 Task: Move the task Upgrade and migrate company customer support to a cloud-based solution to the section Done in the project ApprisePro and filter the tasks in the project by High Priority
Action: Mouse moved to (406, 369)
Screenshot: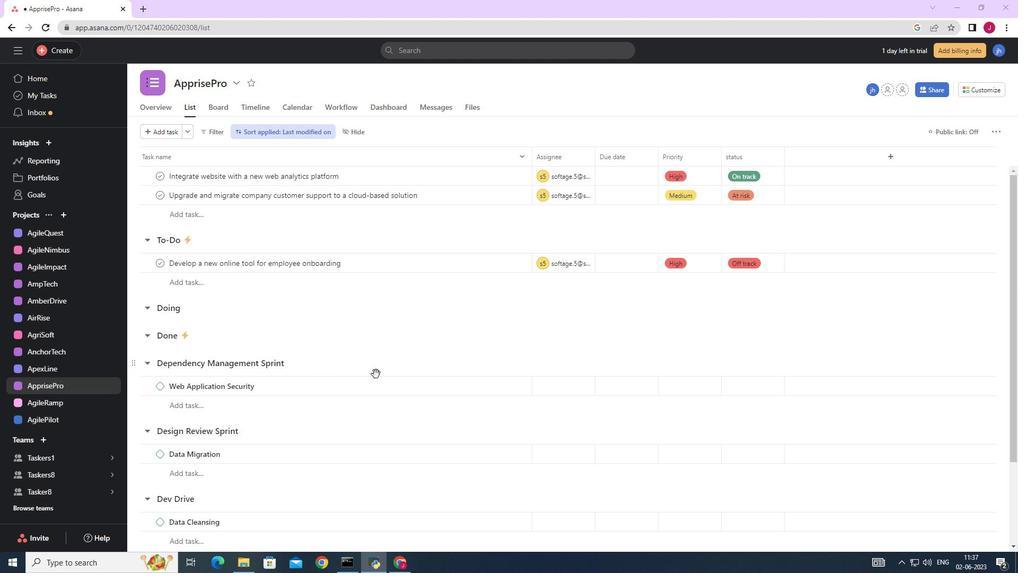 
Action: Mouse scrolled (406, 370) with delta (0, 0)
Screenshot: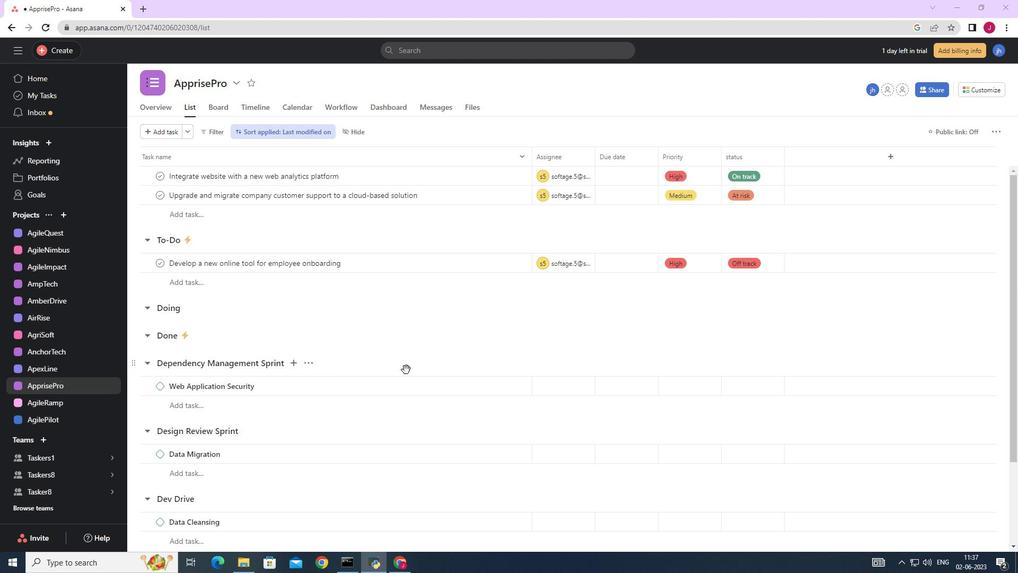 
Action: Mouse scrolled (406, 370) with delta (0, 0)
Screenshot: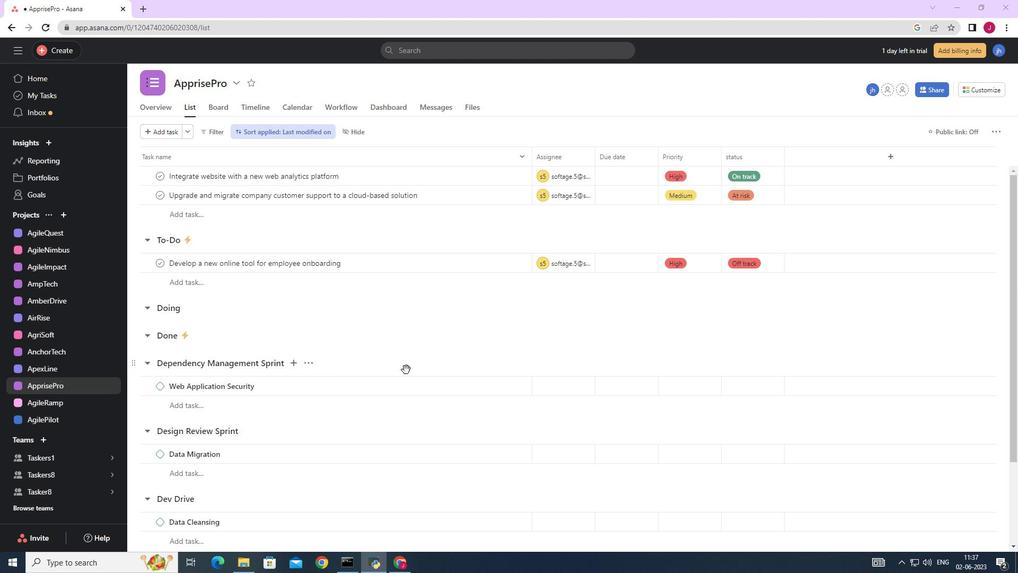 
Action: Mouse moved to (406, 369)
Screenshot: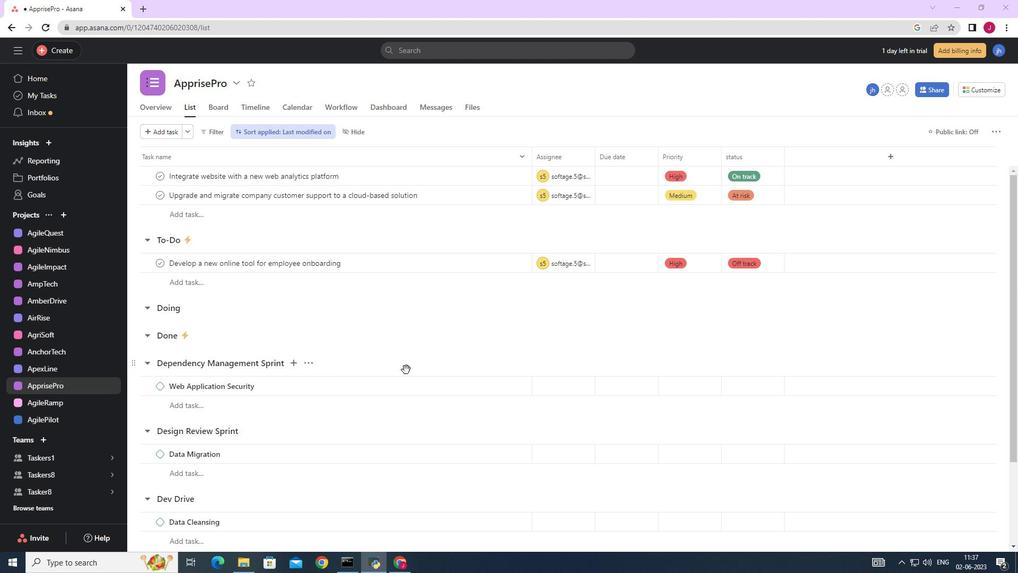 
Action: Mouse scrolled (406, 369) with delta (0, 0)
Screenshot: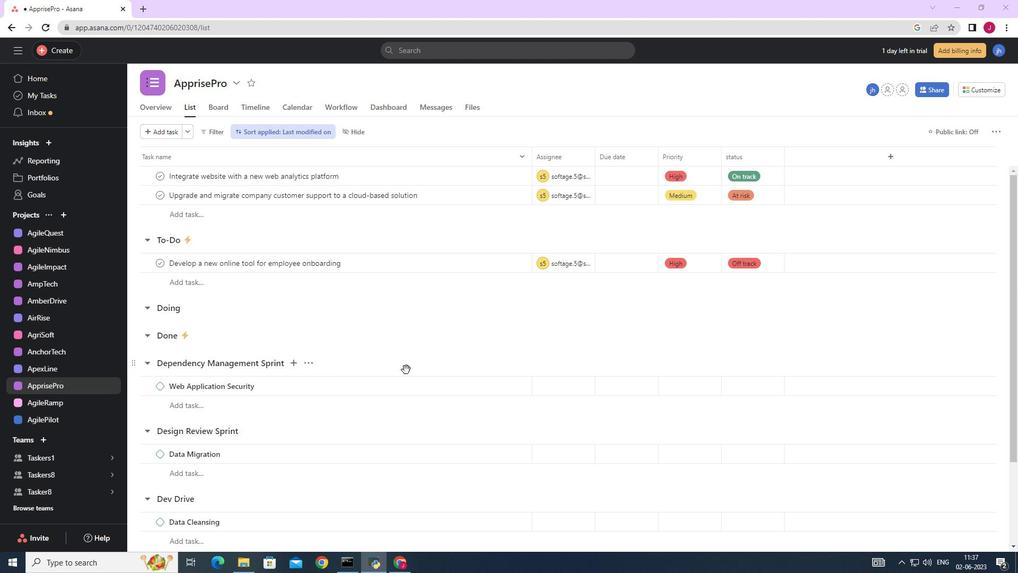 
Action: Mouse moved to (503, 195)
Screenshot: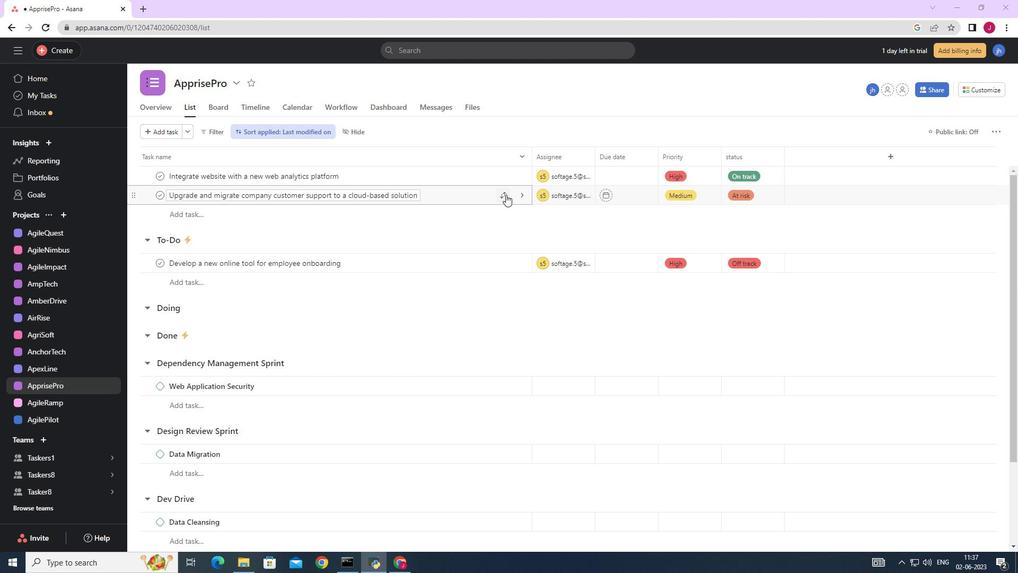 
Action: Mouse pressed left at (503, 195)
Screenshot: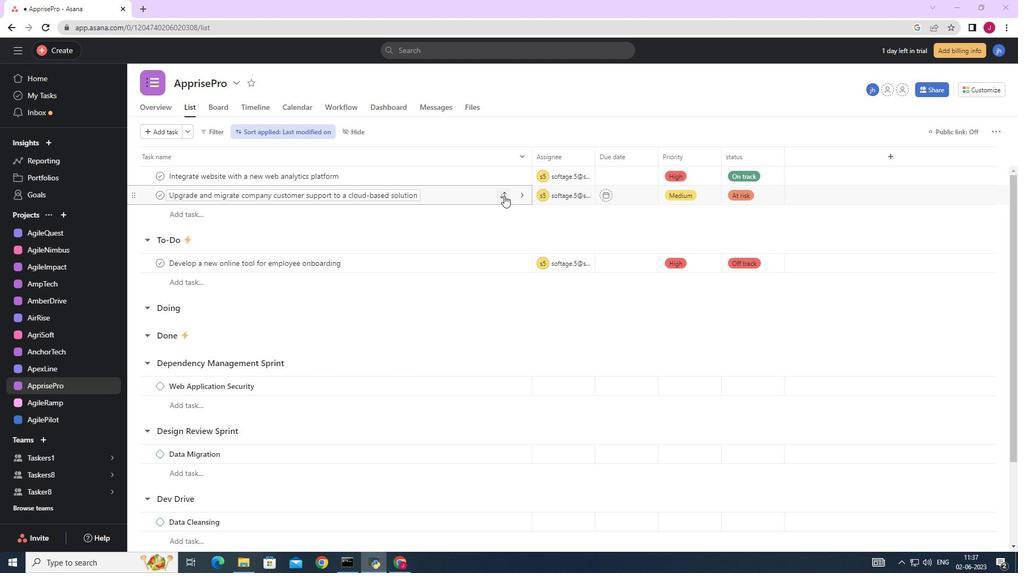 
Action: Mouse moved to (412, 291)
Screenshot: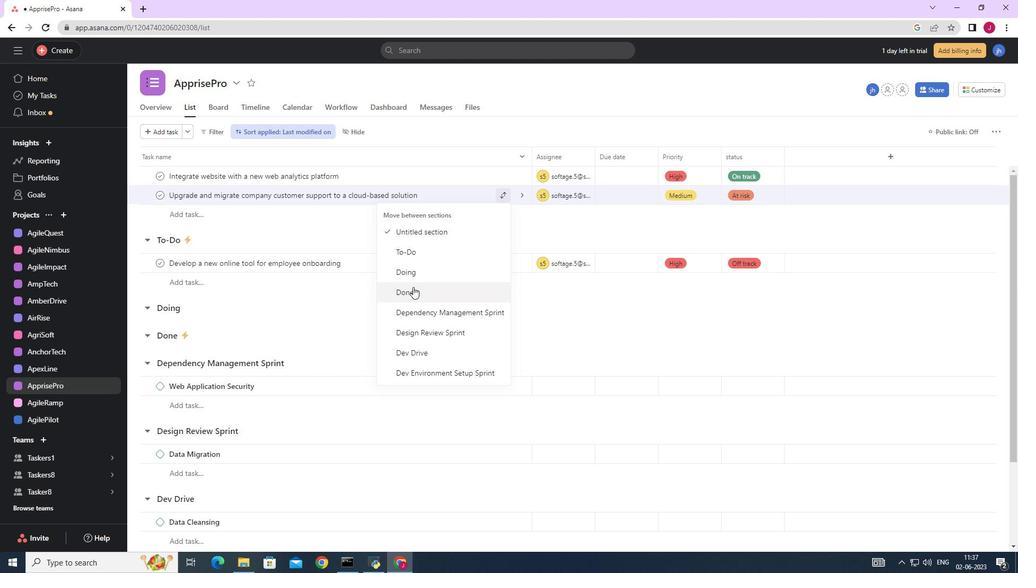 
Action: Mouse pressed left at (412, 291)
Screenshot: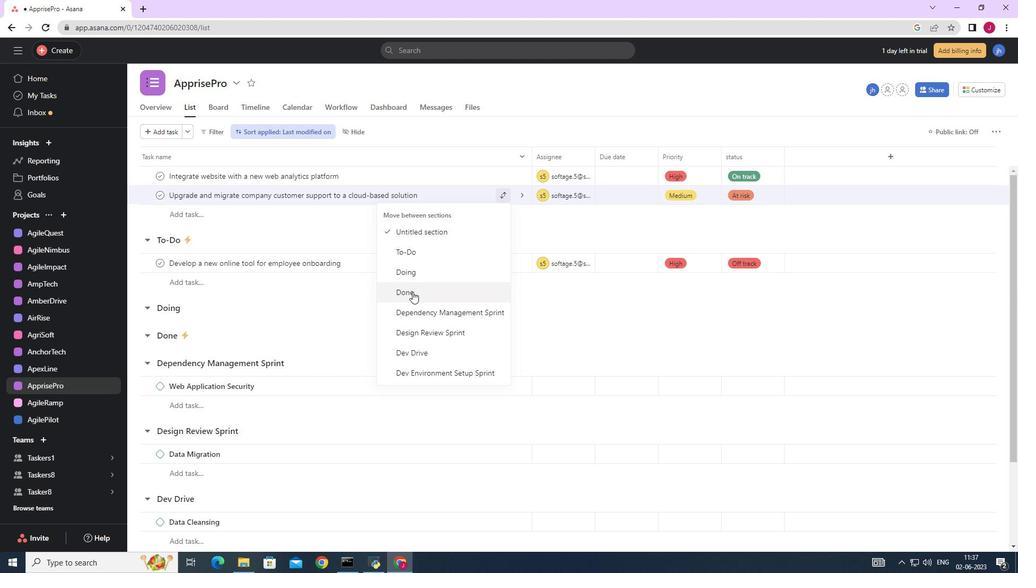 
Action: Mouse moved to (209, 130)
Screenshot: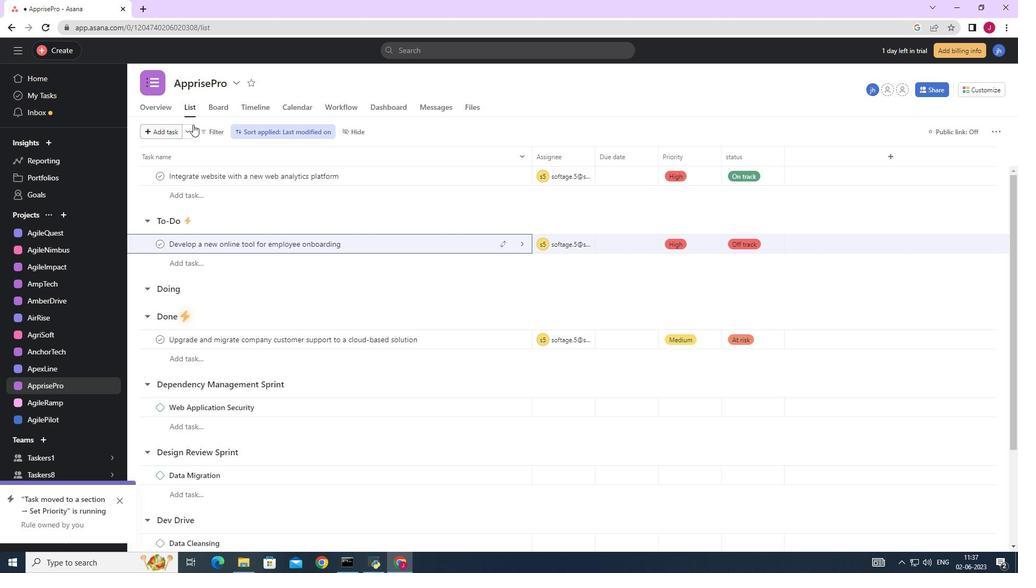 
Action: Mouse pressed left at (209, 130)
Screenshot: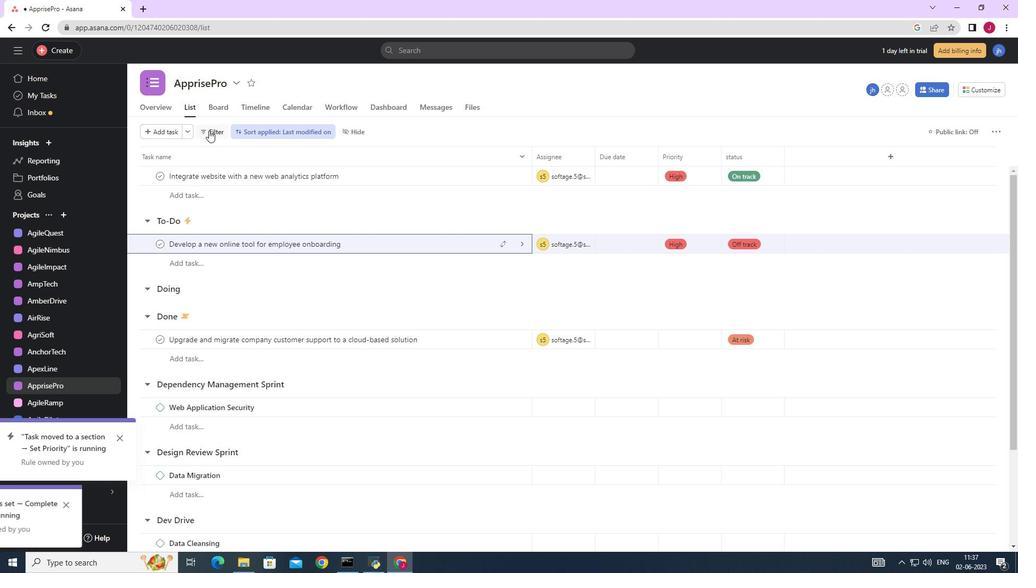 
Action: Mouse moved to (249, 213)
Screenshot: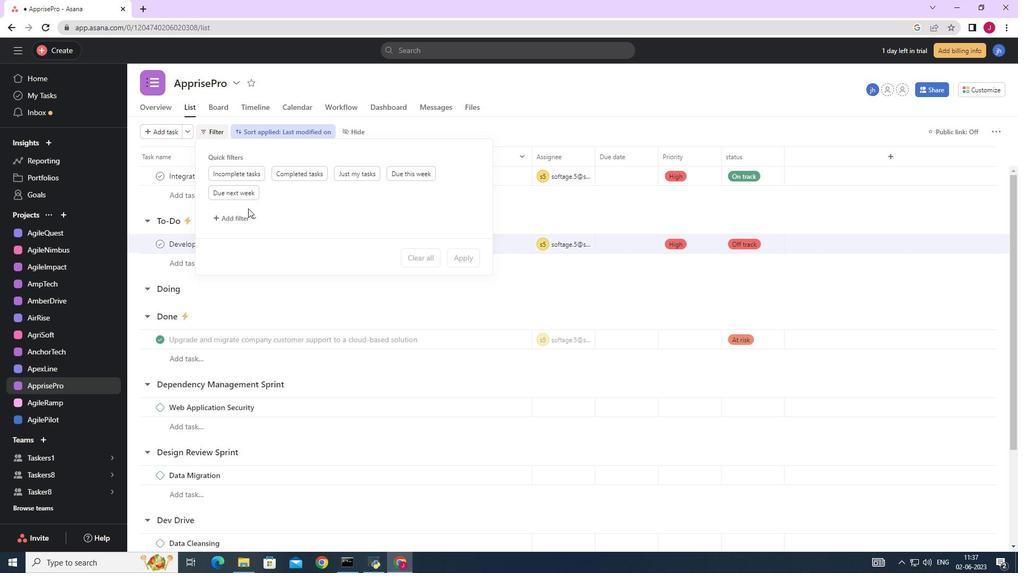 
Action: Mouse pressed left at (249, 213)
Screenshot: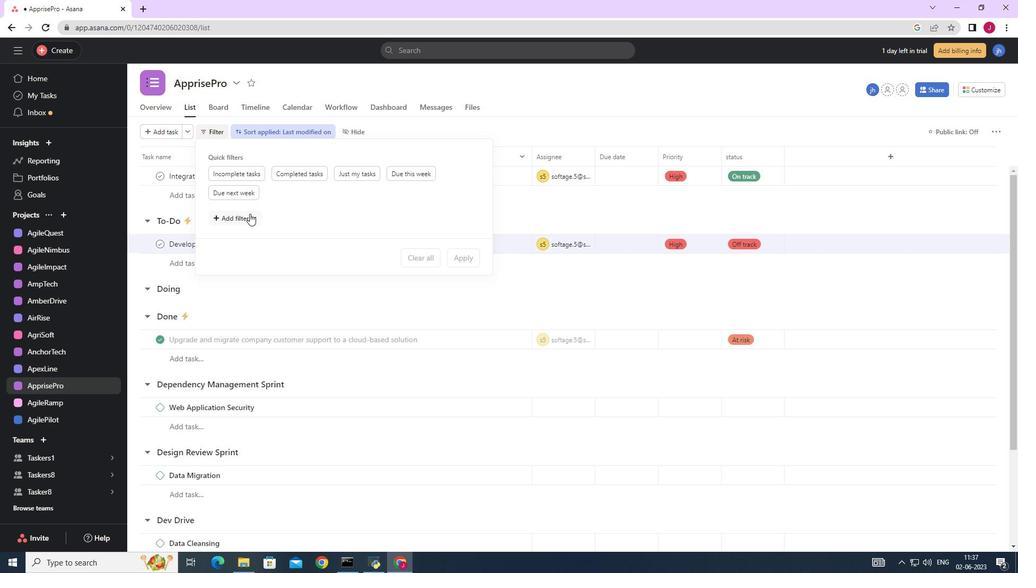 
Action: Mouse moved to (236, 402)
Screenshot: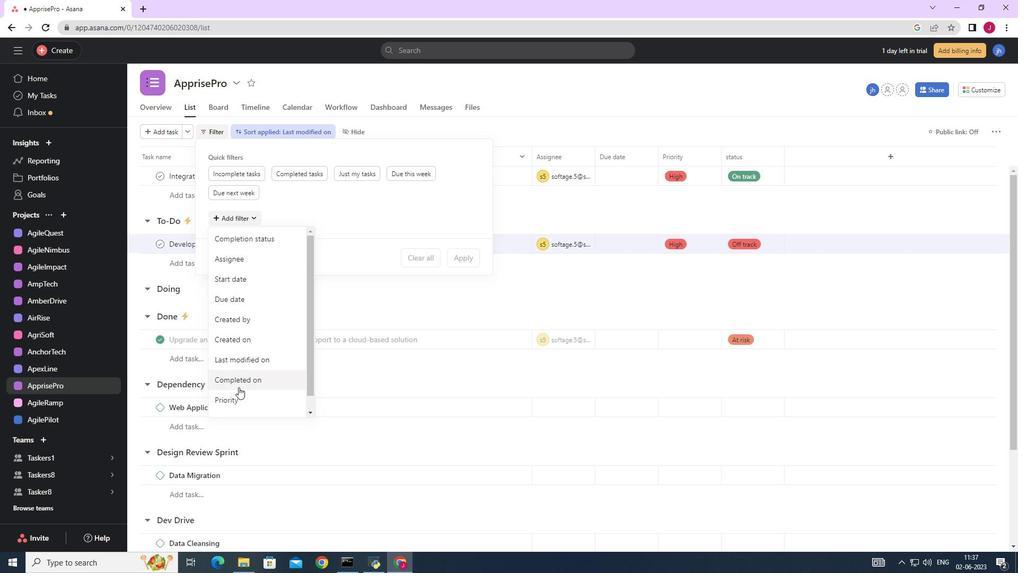 
Action: Mouse pressed left at (236, 402)
Screenshot: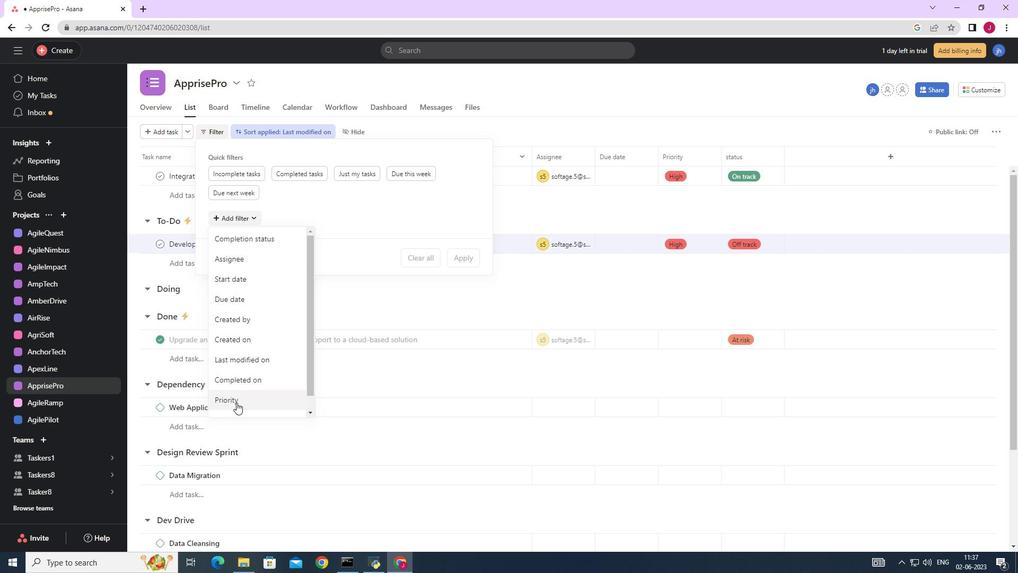 
Action: Mouse moved to (252, 231)
Screenshot: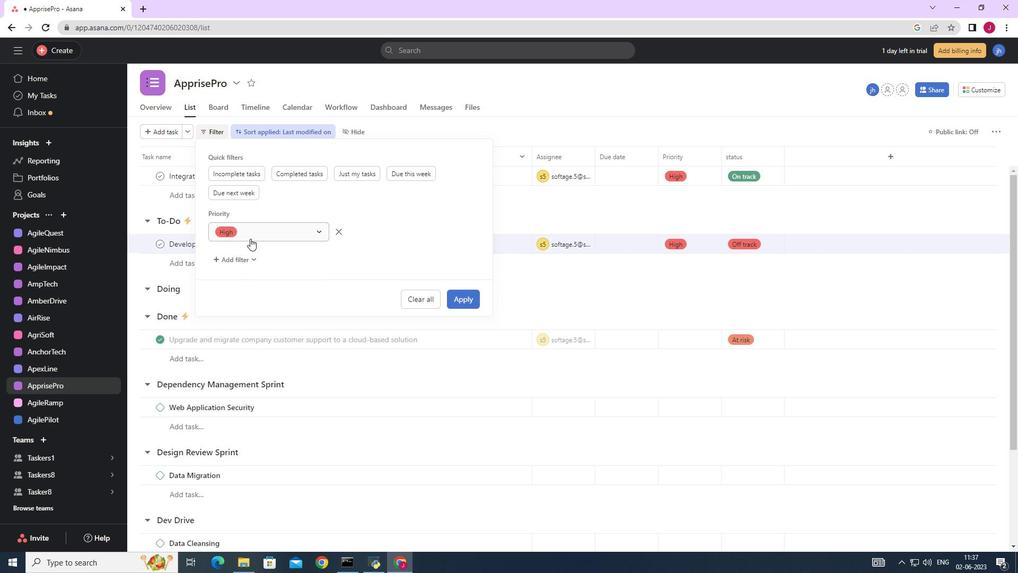 
Action: Mouse pressed left at (252, 231)
Screenshot: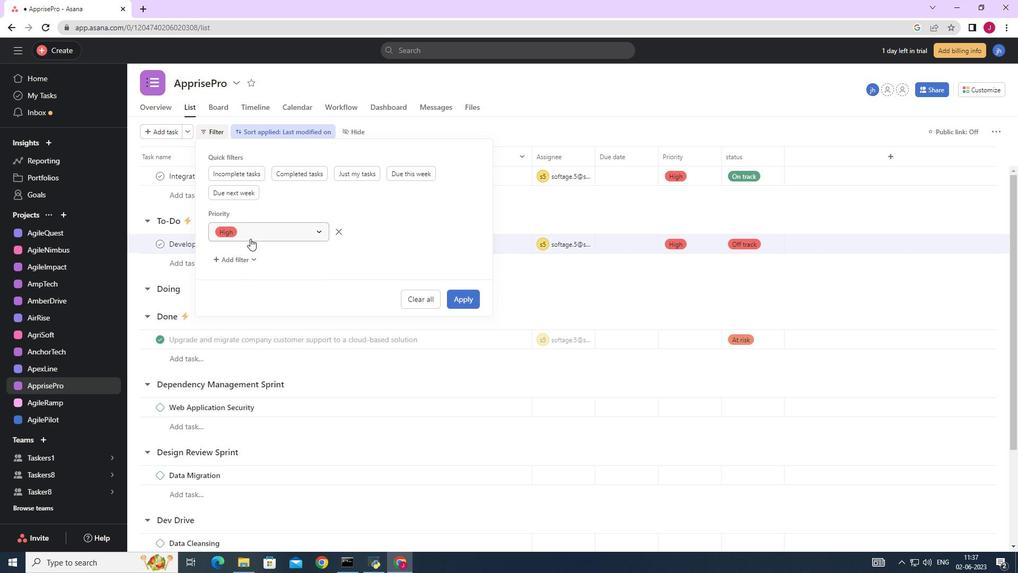 
Action: Mouse moved to (245, 250)
Screenshot: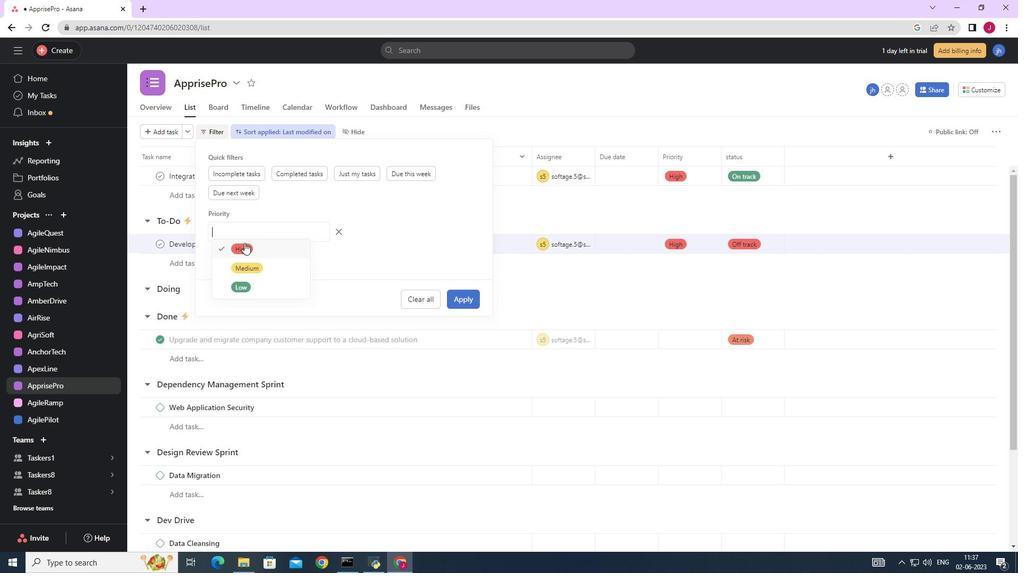 
Action: Mouse pressed left at (245, 250)
Screenshot: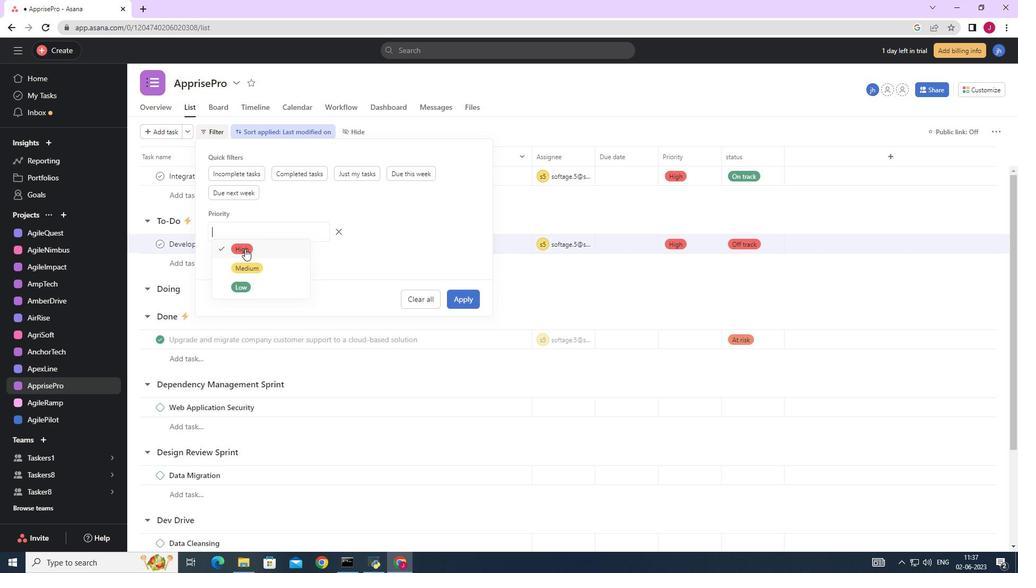 
Action: Mouse moved to (464, 300)
Screenshot: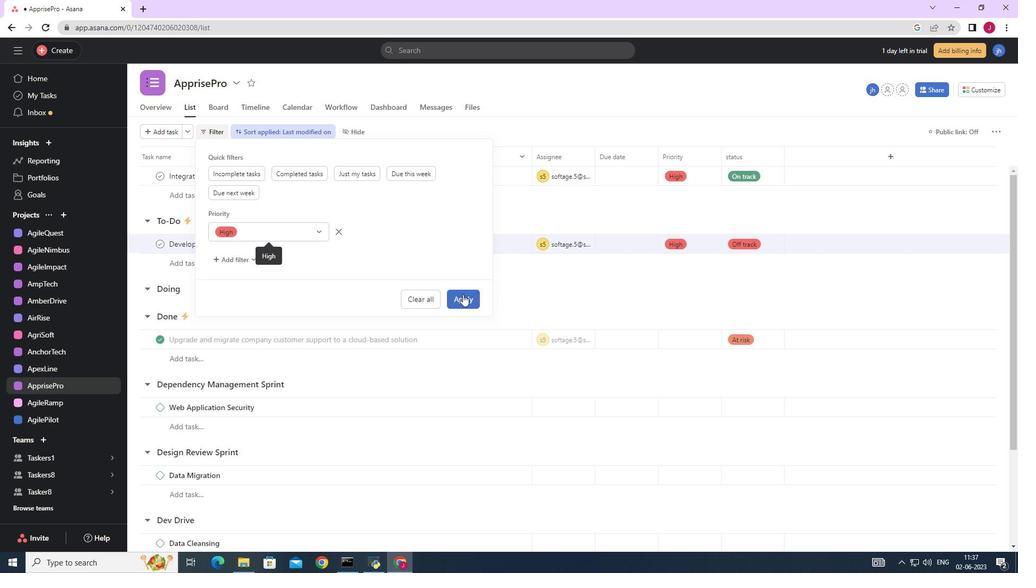 
Action: Mouse pressed left at (464, 300)
Screenshot: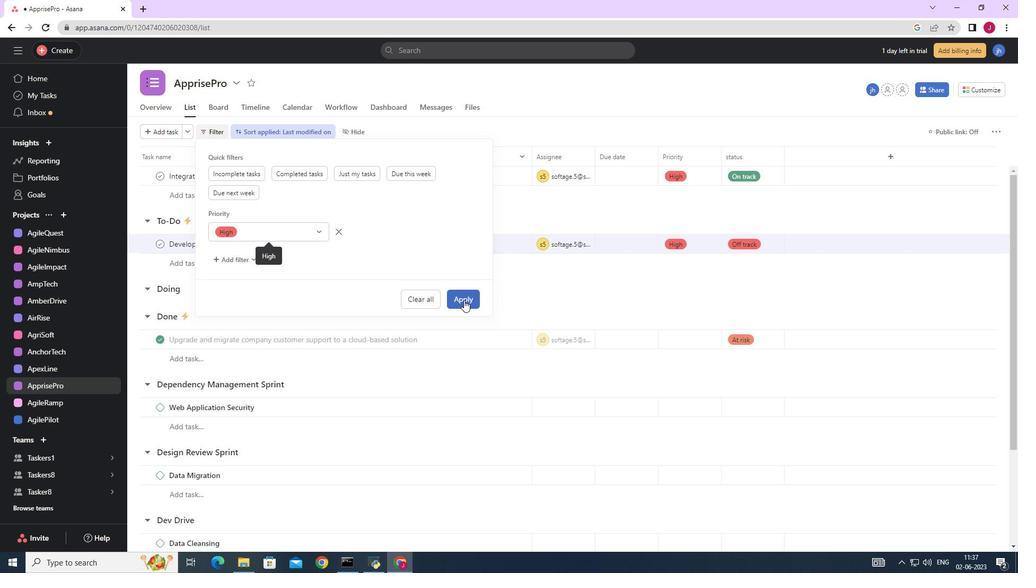
